 Task: Plan a time block for the museum exhibit visit.
Action: Mouse moved to (60, 137)
Screenshot: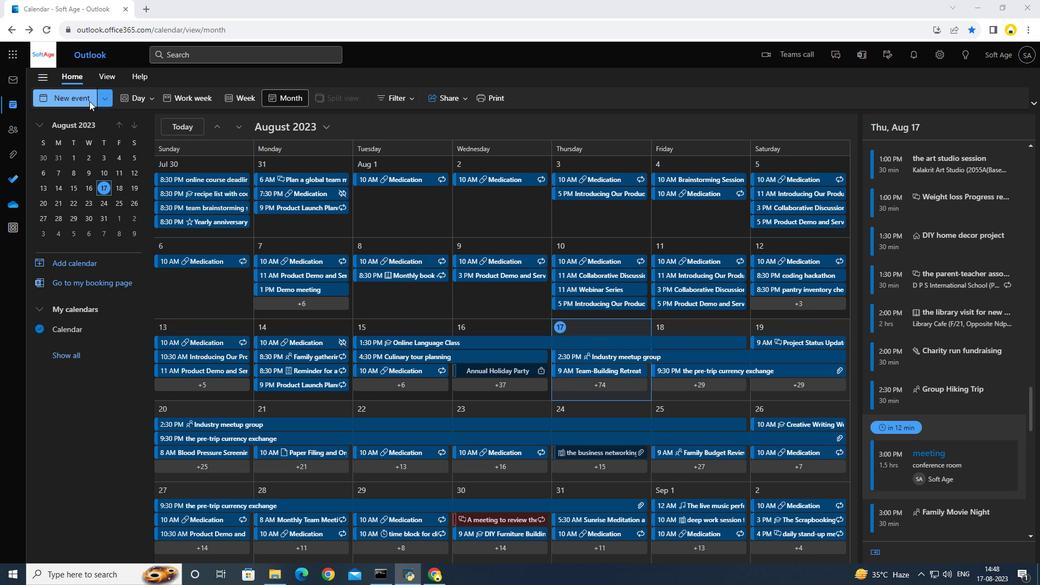 
Action: Mouse pressed left at (60, 137)
Screenshot: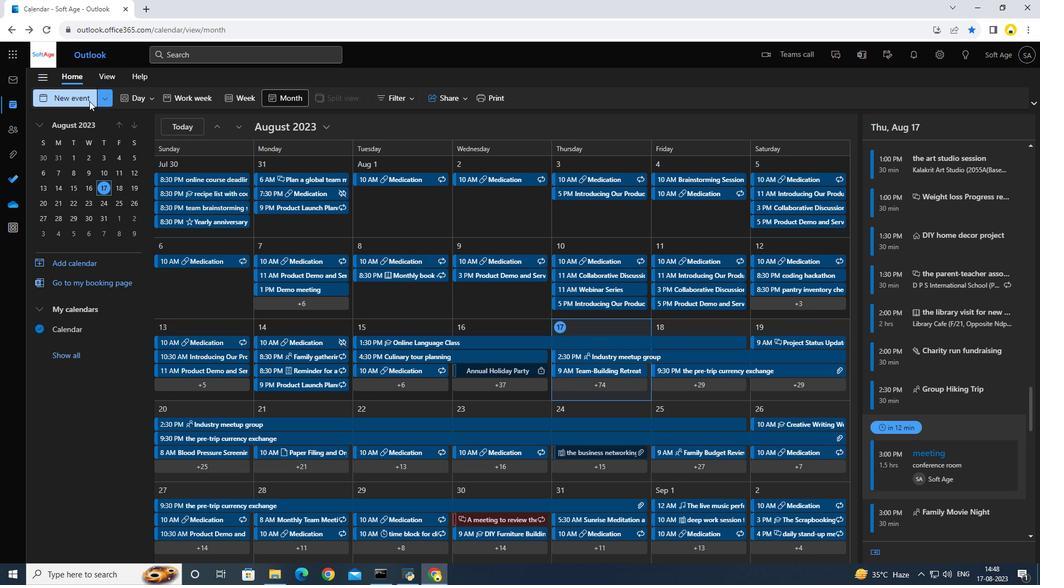 
Action: Mouse moved to (402, 142)
Screenshot: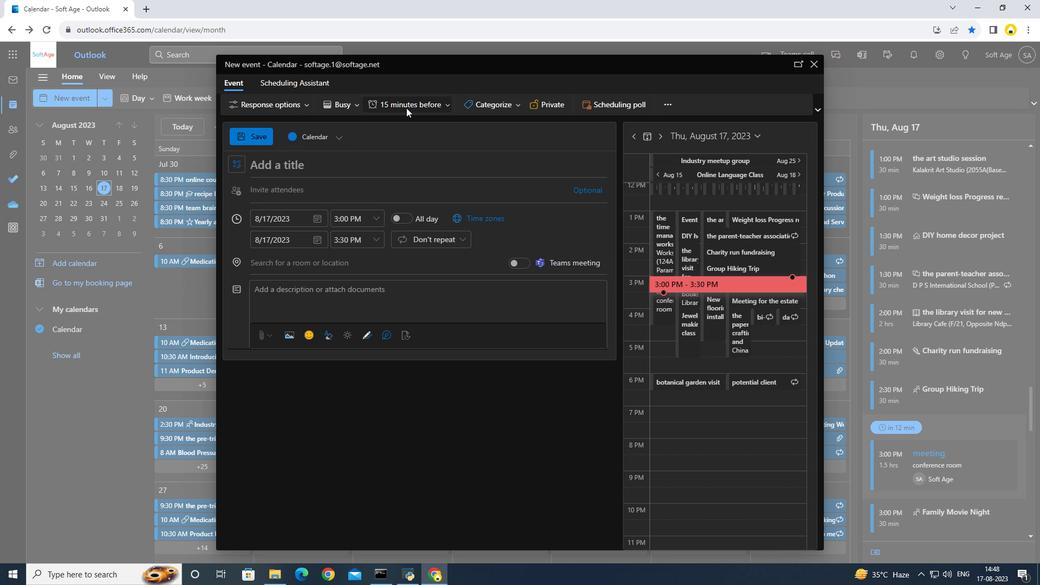 
Action: Mouse pressed left at (402, 142)
Screenshot: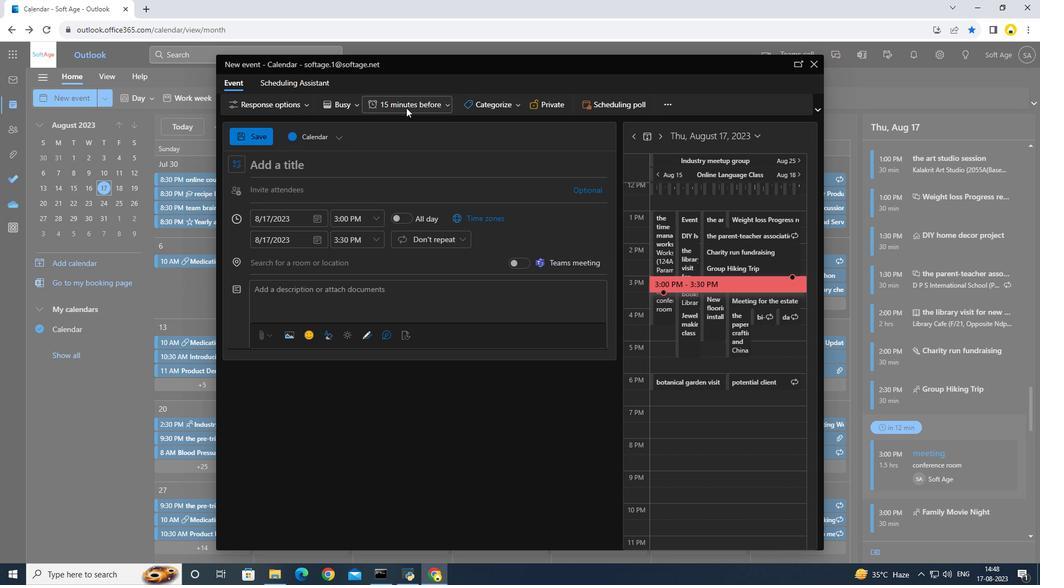 
Action: Mouse moved to (396, 199)
Screenshot: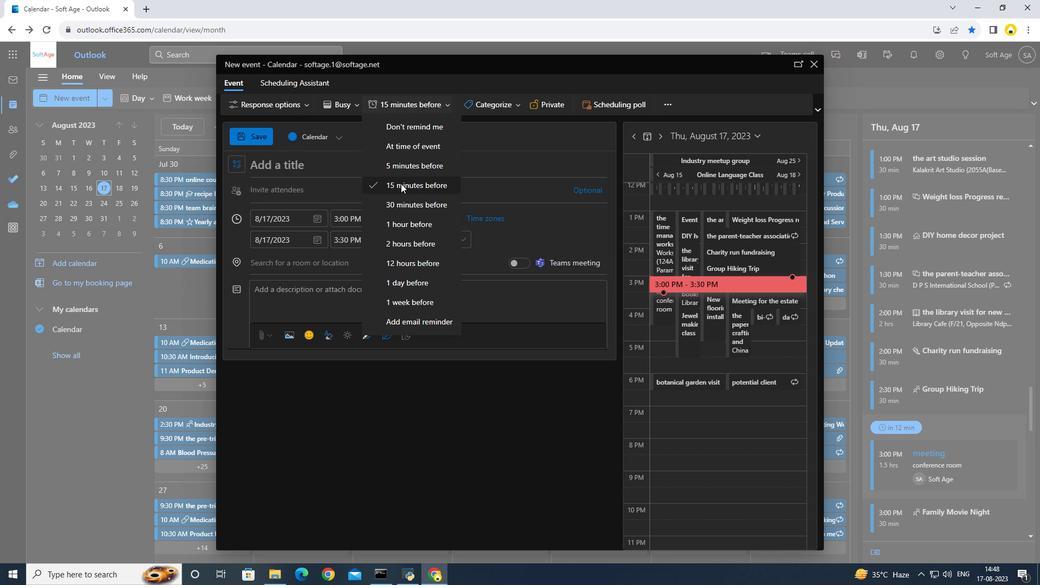 
Action: Mouse pressed left at (396, 199)
Screenshot: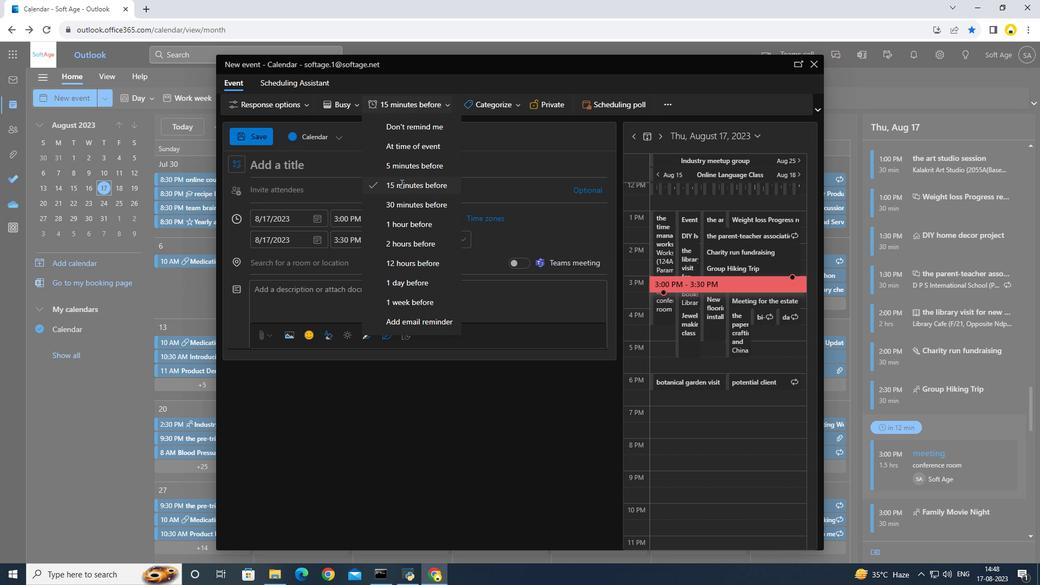 
Action: Mouse moved to (412, 136)
Screenshot: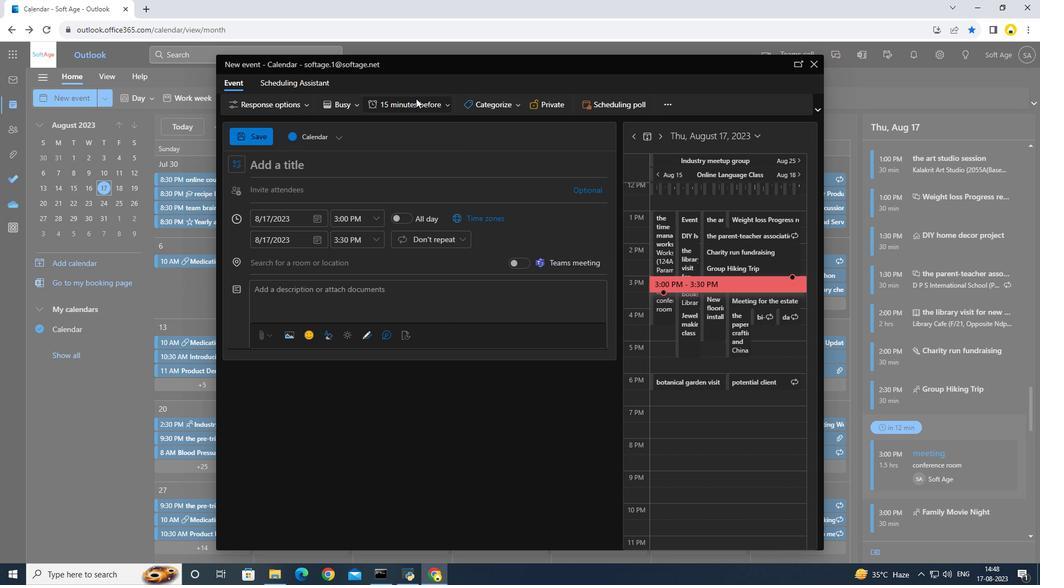 
Action: Mouse pressed left at (412, 136)
Screenshot: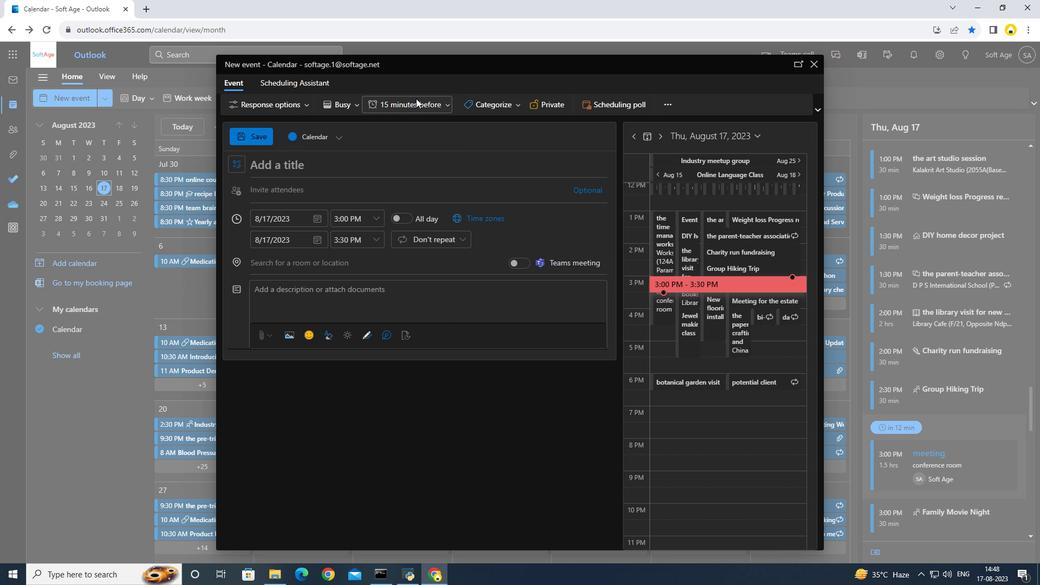 
Action: Mouse moved to (389, 218)
Screenshot: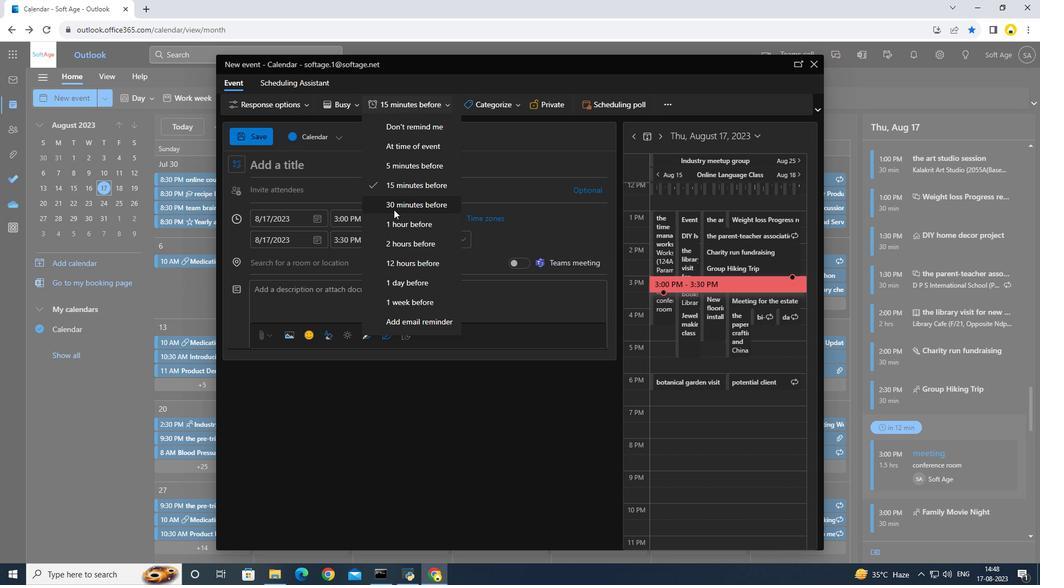 
Action: Mouse pressed left at (389, 218)
Screenshot: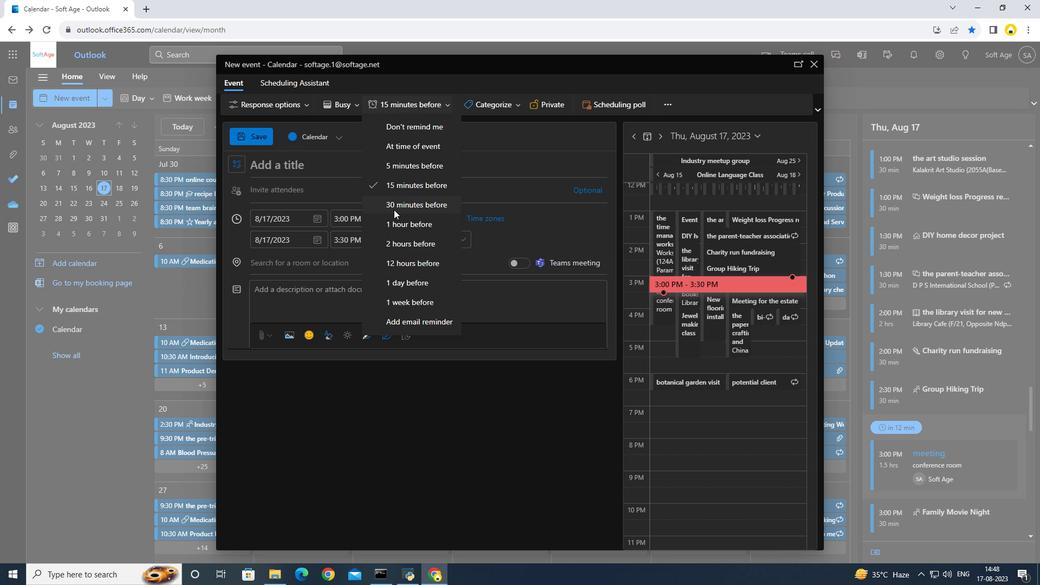 
Action: Mouse moved to (354, 186)
Screenshot: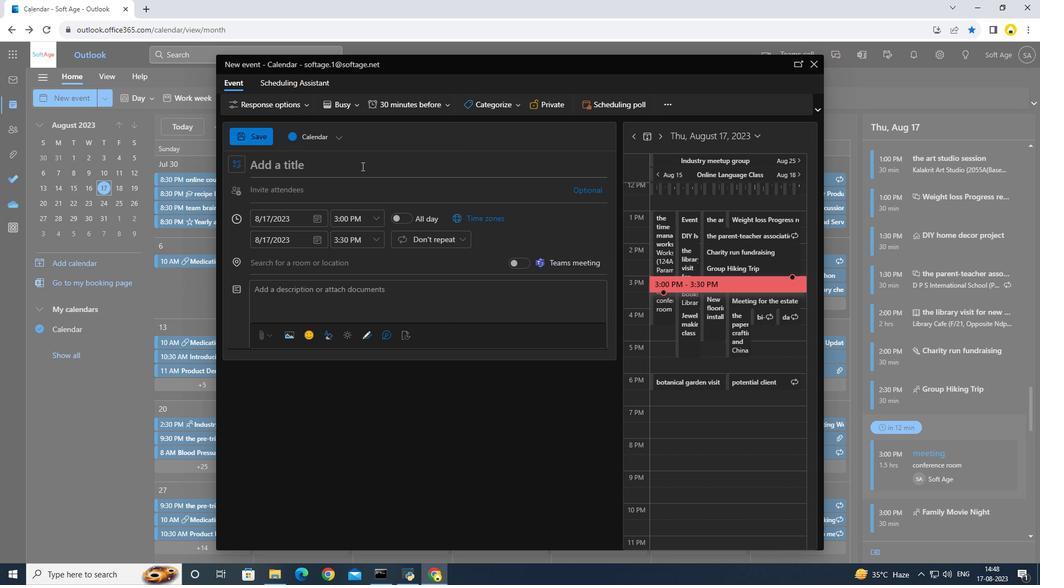 
Action: Mouse pressed left at (354, 186)
Screenshot: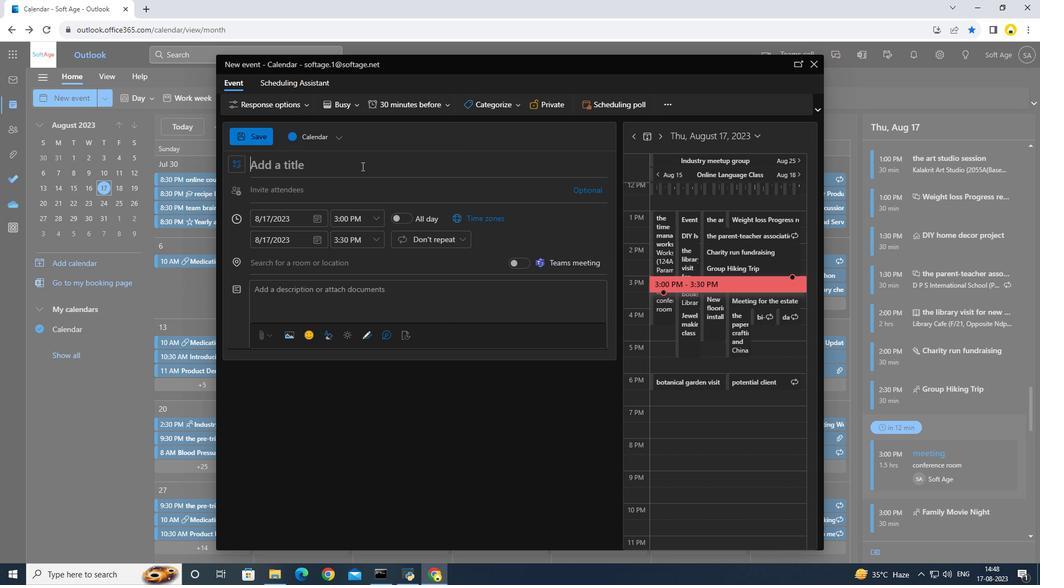 
Action: Key pressed <Key.caps_lock>M<Key.caps_lock>useum<Key.space><Key.caps_lock>E<Key.caps_lock>xhibit<Key.space>visit
Screenshot: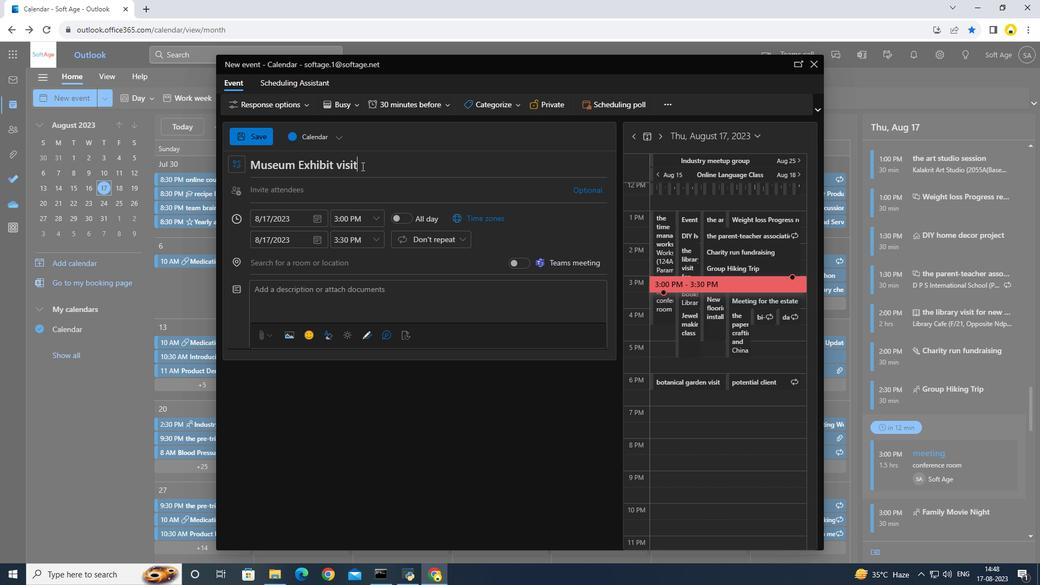
Action: Mouse moved to (370, 227)
Screenshot: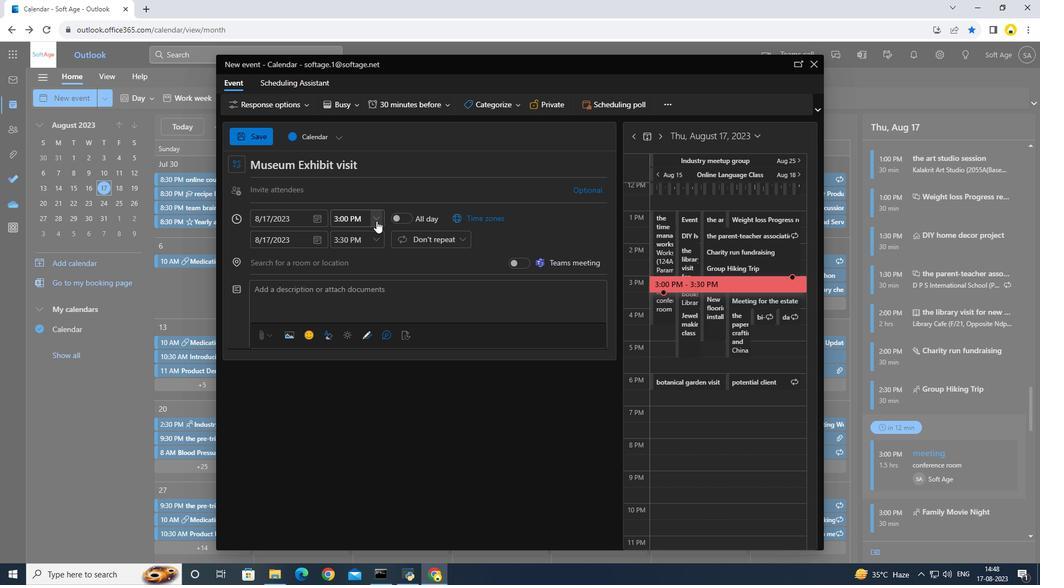 
Action: Mouse pressed left at (370, 227)
Screenshot: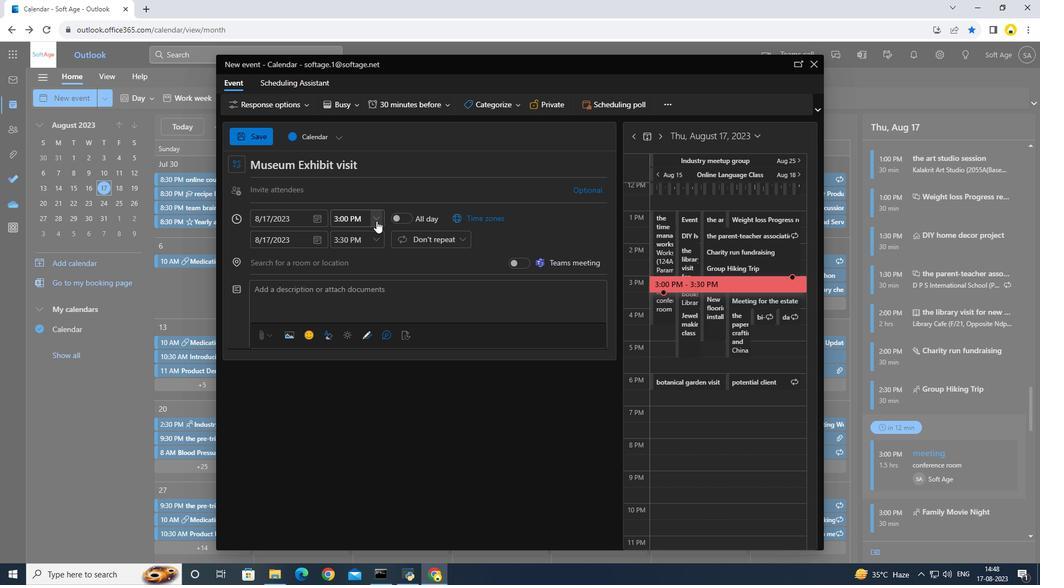 
Action: Mouse moved to (354, 250)
Screenshot: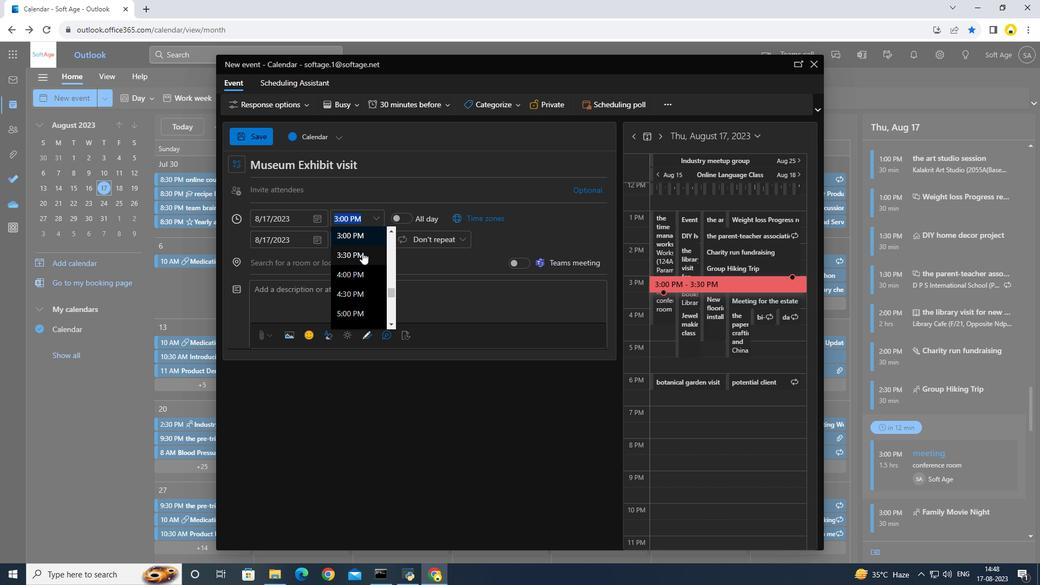 
Action: Mouse scrolled (354, 251) with delta (0, 0)
Screenshot: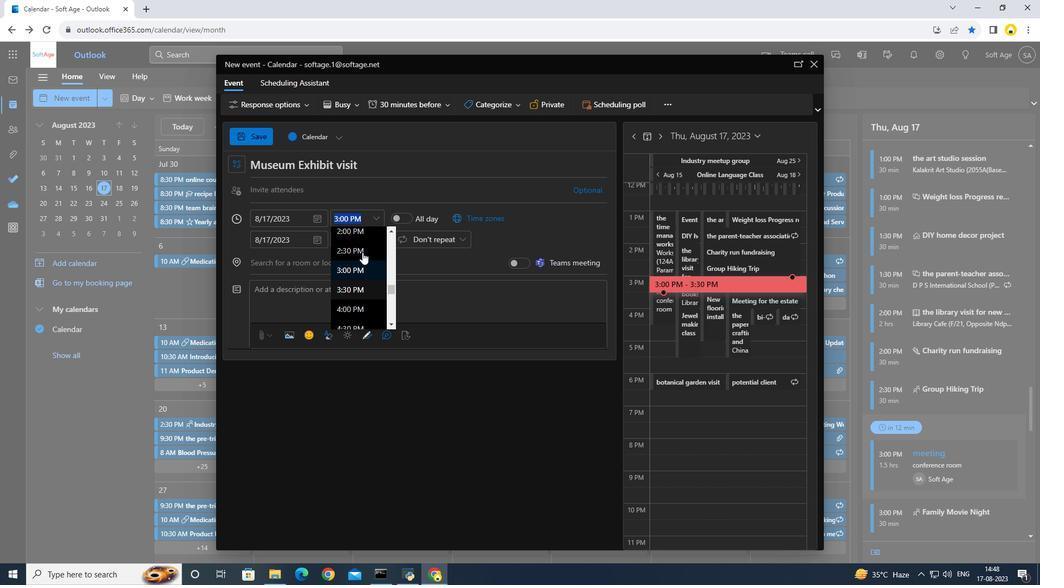 
Action: Mouse scrolled (354, 251) with delta (0, 0)
Screenshot: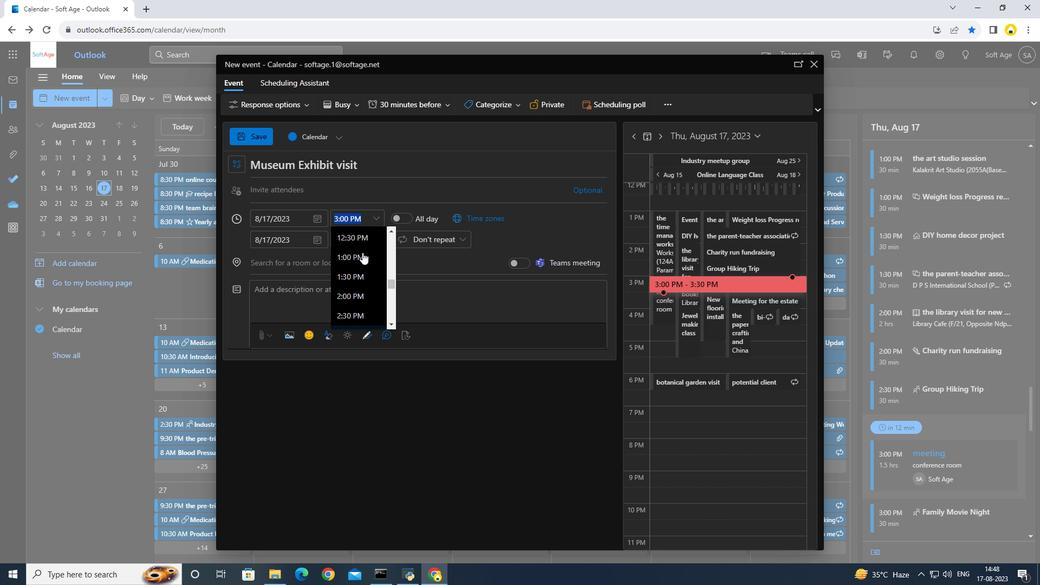 
Action: Mouse moved to (332, 263)
Screenshot: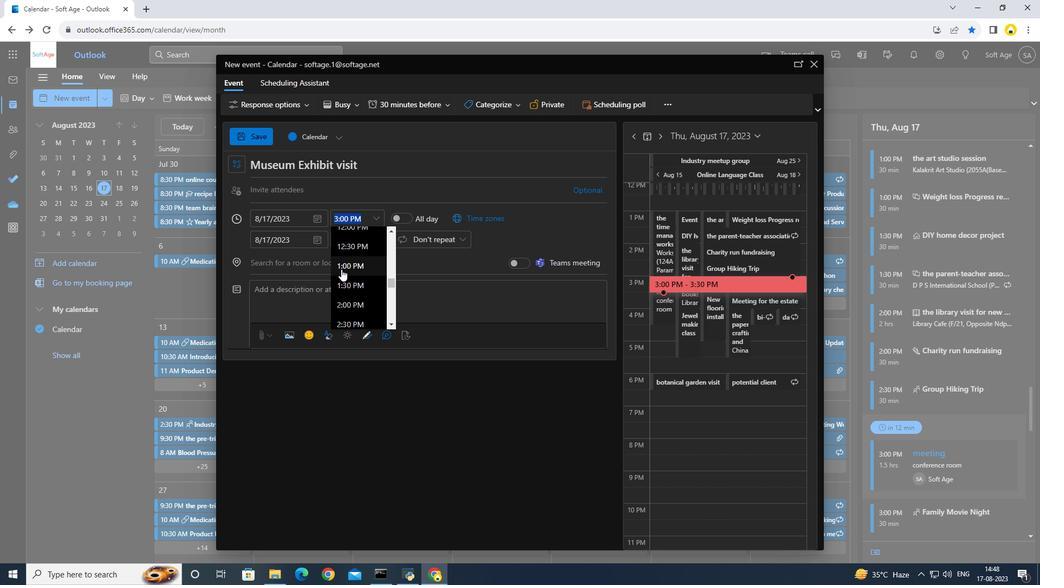 
Action: Mouse pressed left at (332, 263)
Screenshot: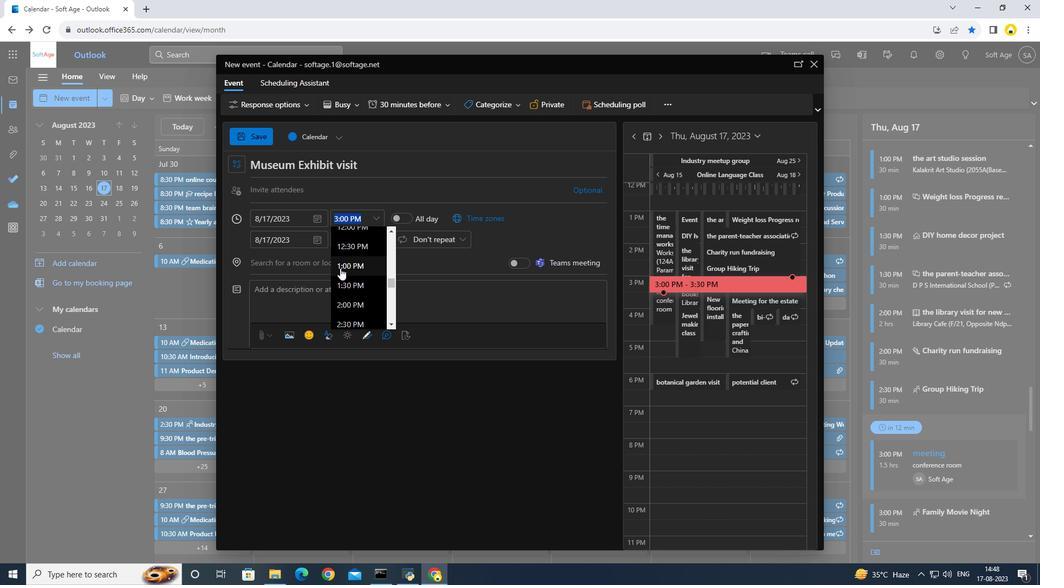 
Action: Mouse moved to (367, 224)
Screenshot: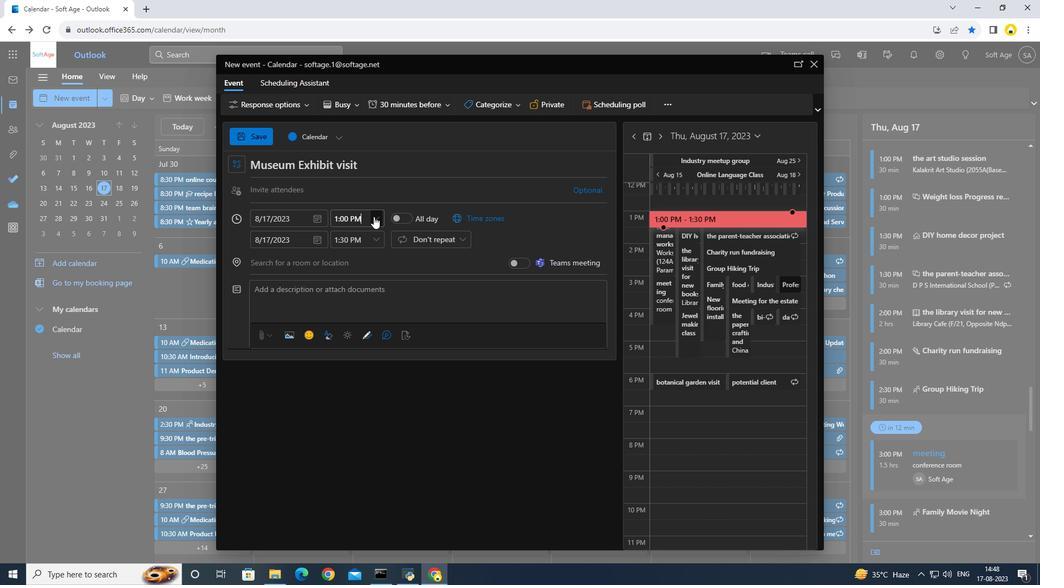 
Action: Mouse pressed left at (367, 224)
Screenshot: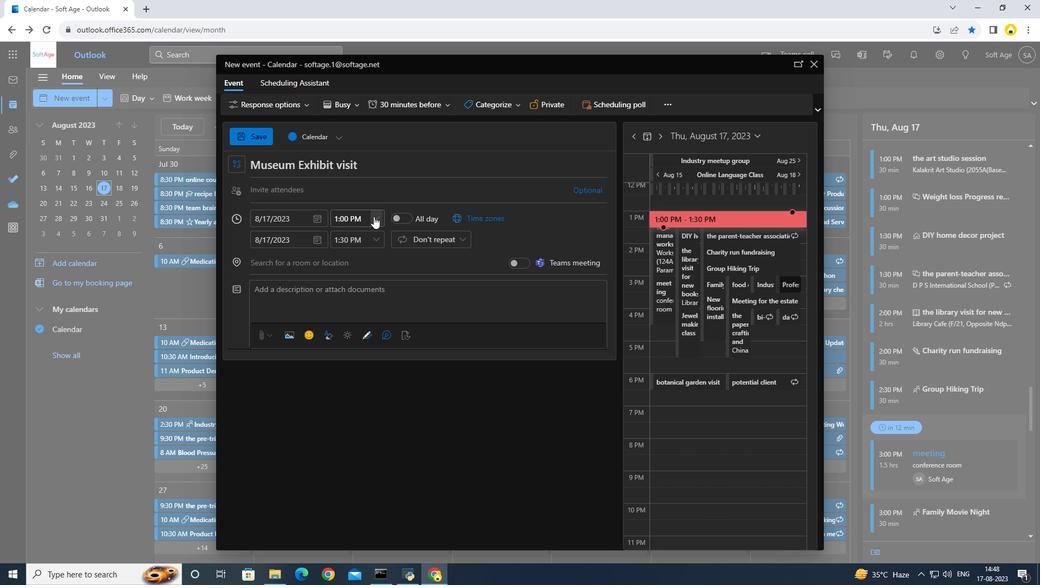 
Action: Mouse moved to (335, 252)
Screenshot: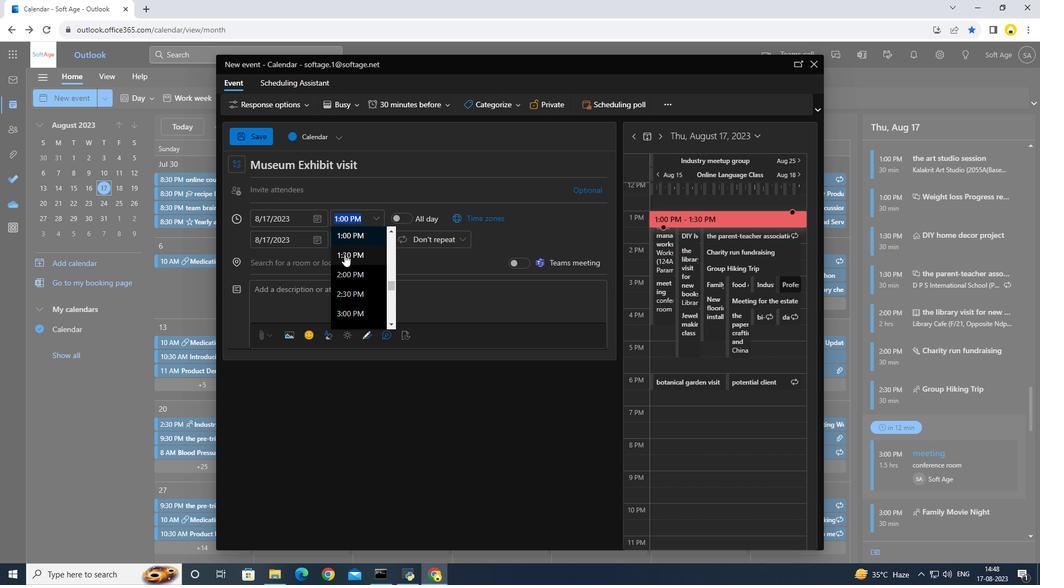 
Action: Mouse pressed left at (335, 252)
Screenshot: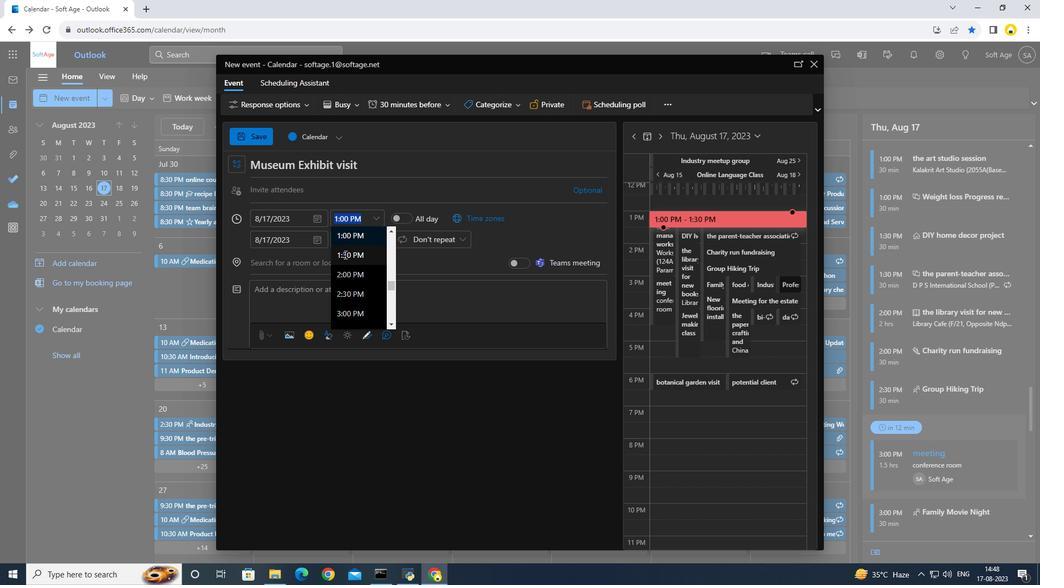 
Action: Mouse moved to (248, 165)
Screenshot: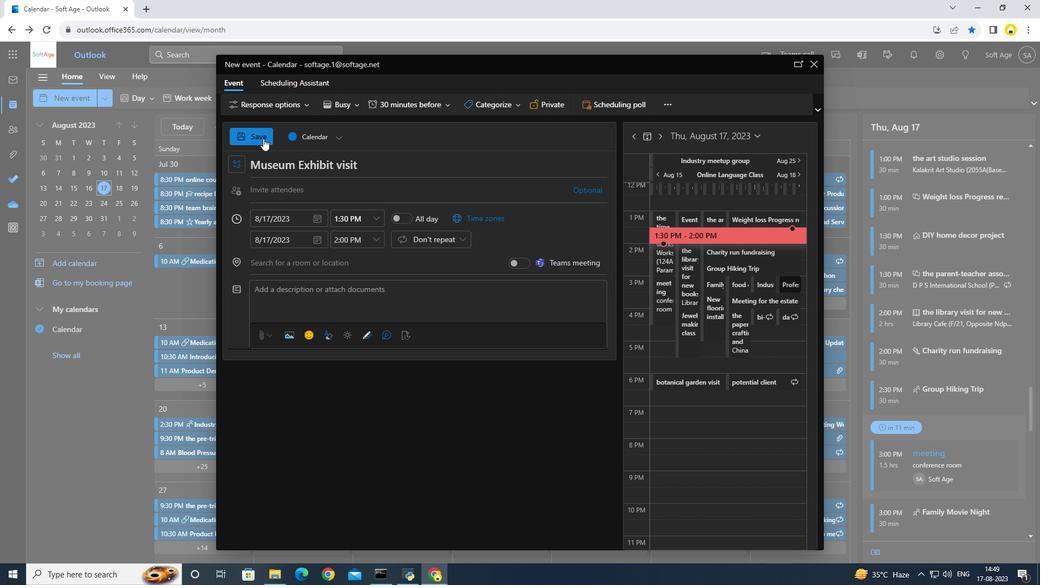 
Action: Mouse pressed left at (248, 165)
Screenshot: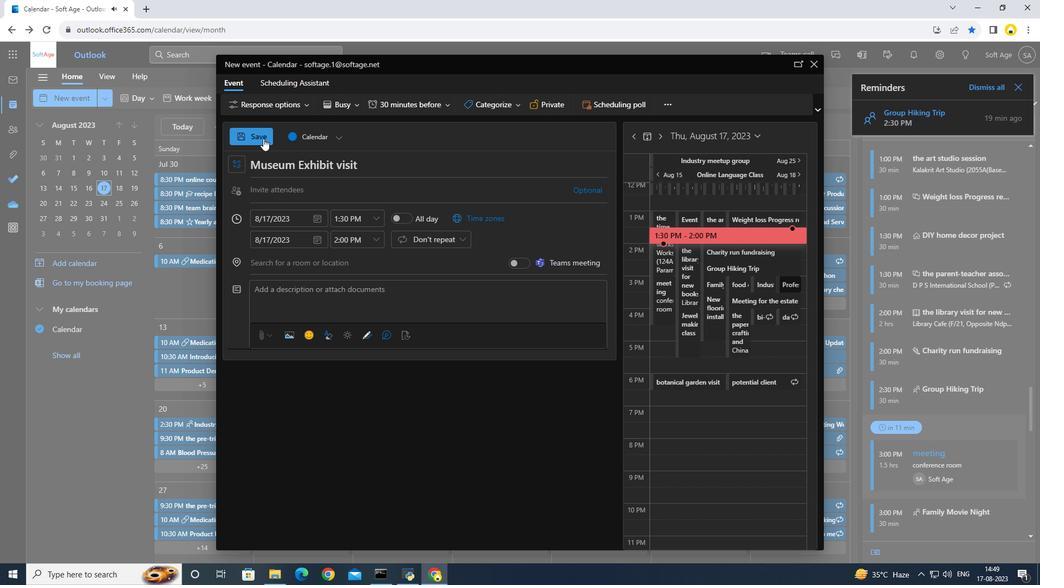 
Action: Mouse moved to (312, 292)
Screenshot: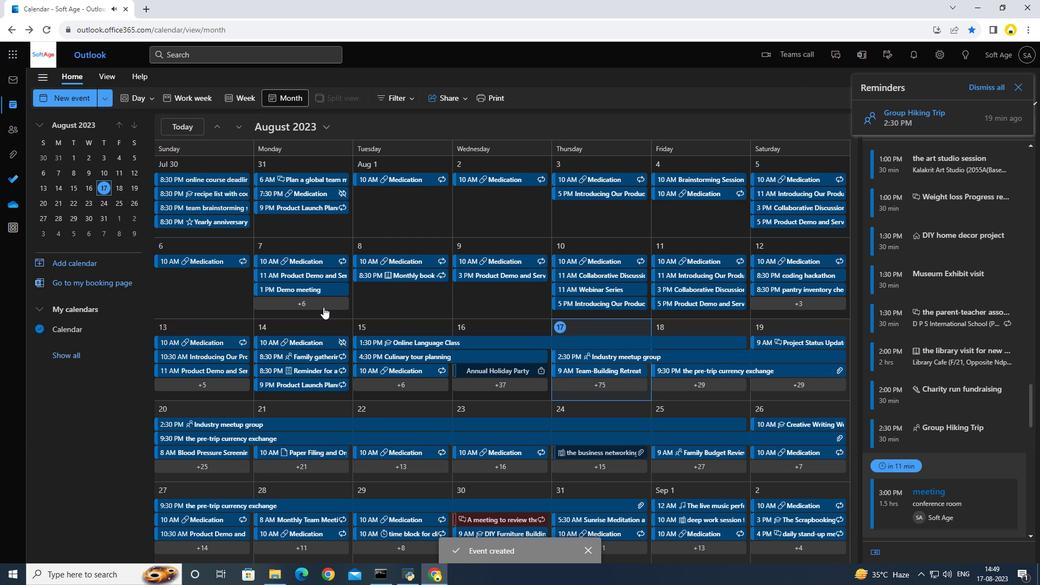 
